Task: Show all photos of home in Joshua Tree, California, United States.
Action: Mouse moved to (379, 135)
Screenshot: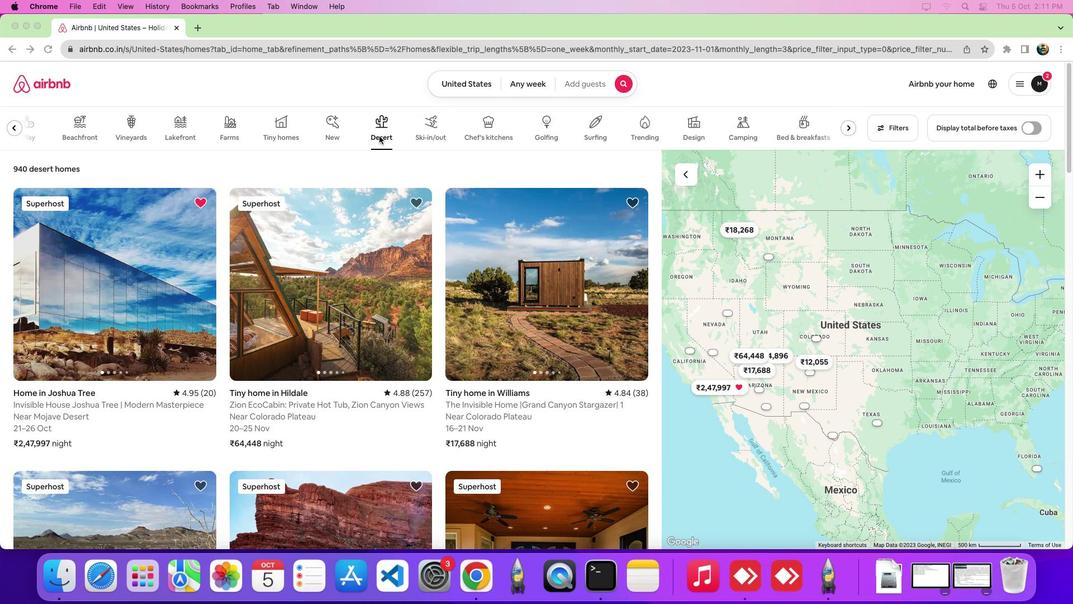 
Action: Mouse pressed left at (379, 135)
Screenshot: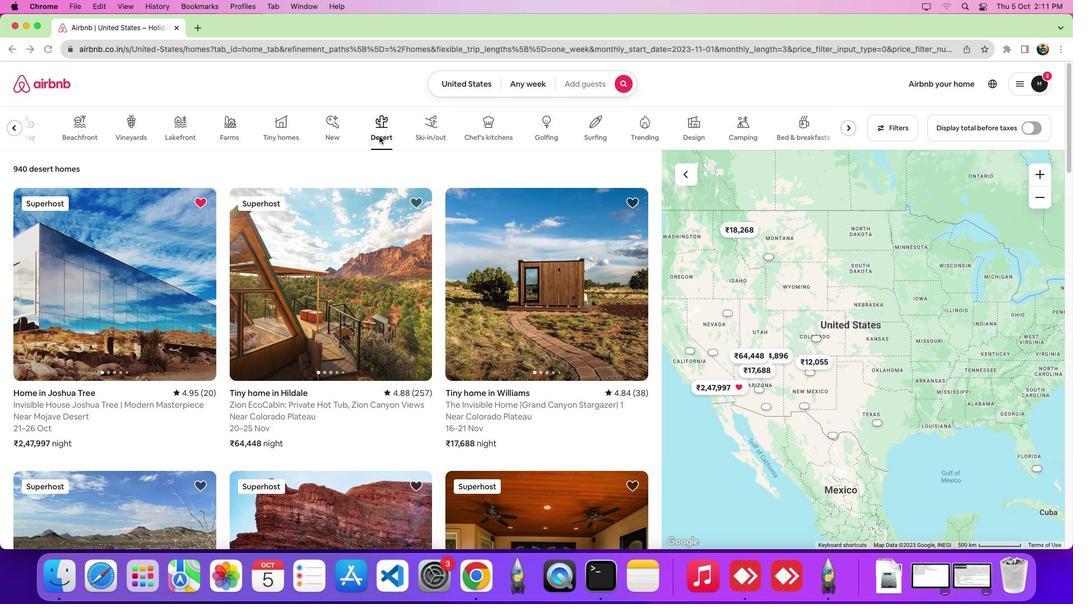 
Action: Mouse moved to (130, 305)
Screenshot: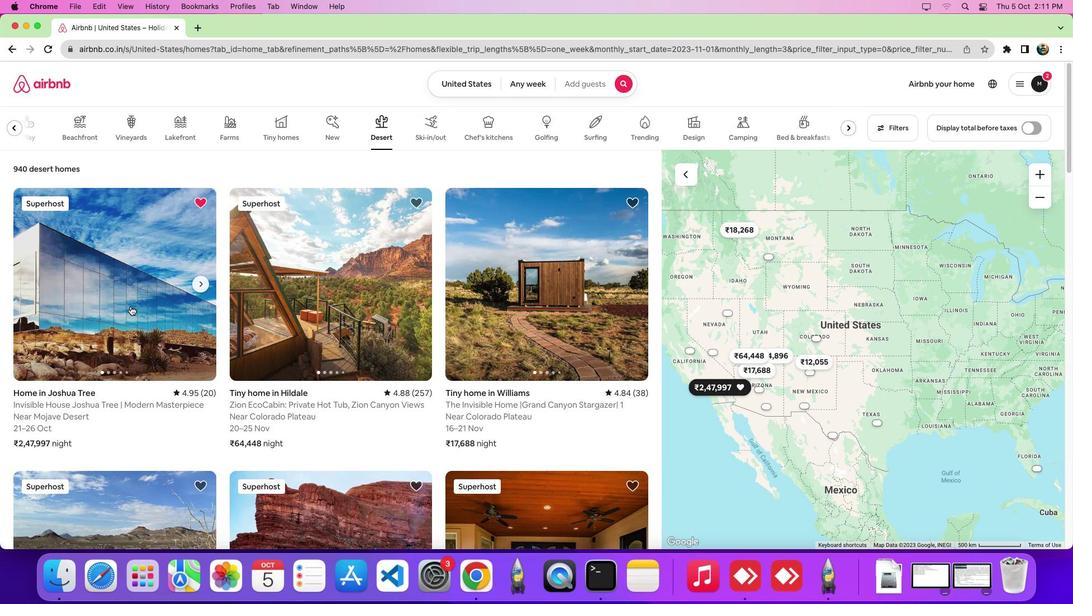 
Action: Mouse pressed left at (130, 305)
Screenshot: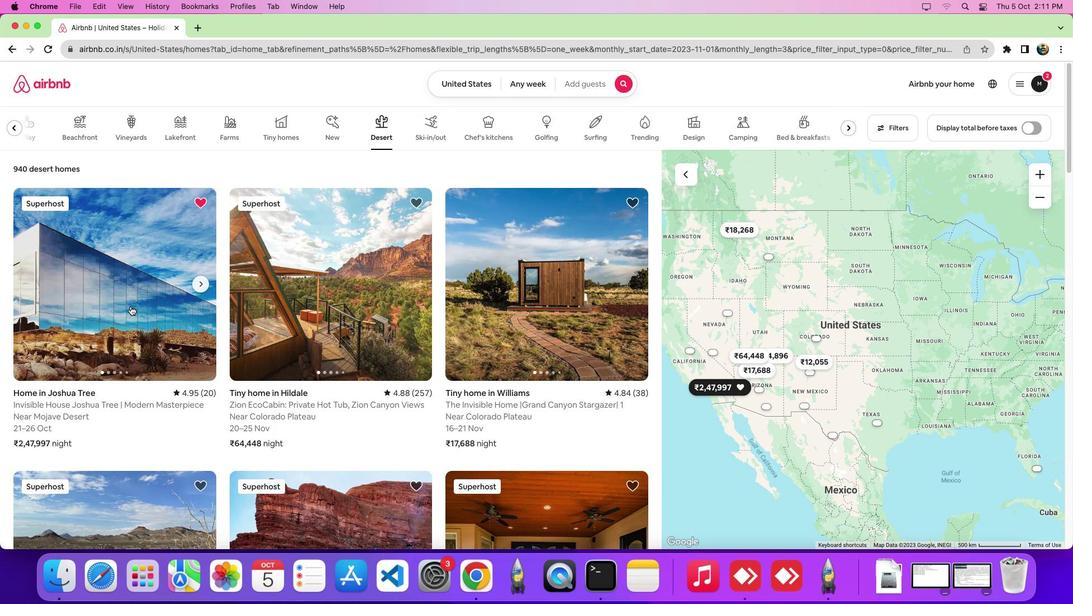 
Action: Mouse moved to (774, 377)
Screenshot: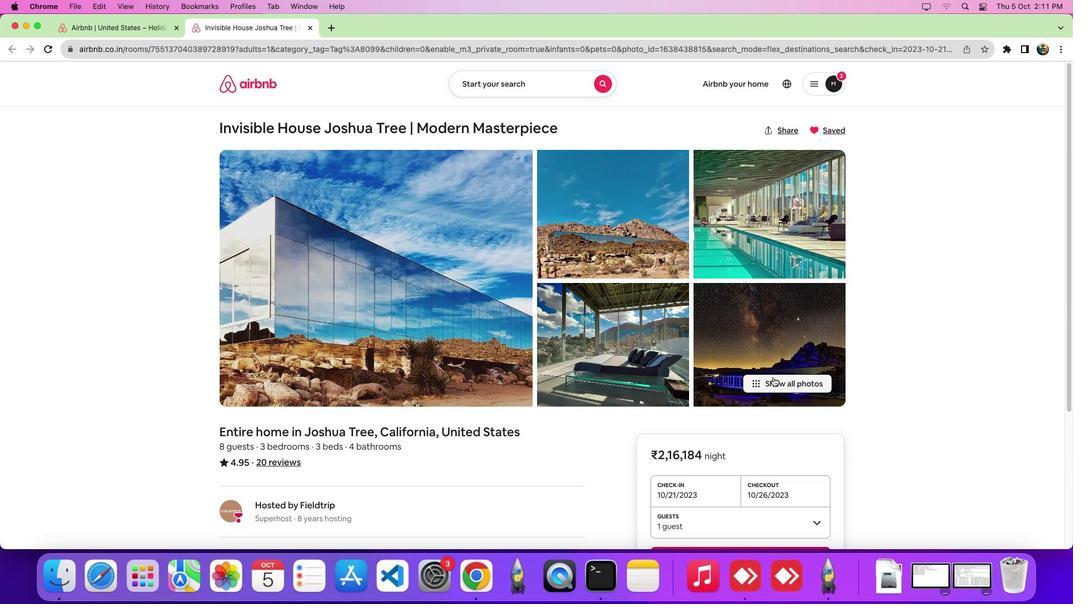 
Action: Mouse pressed left at (774, 377)
Screenshot: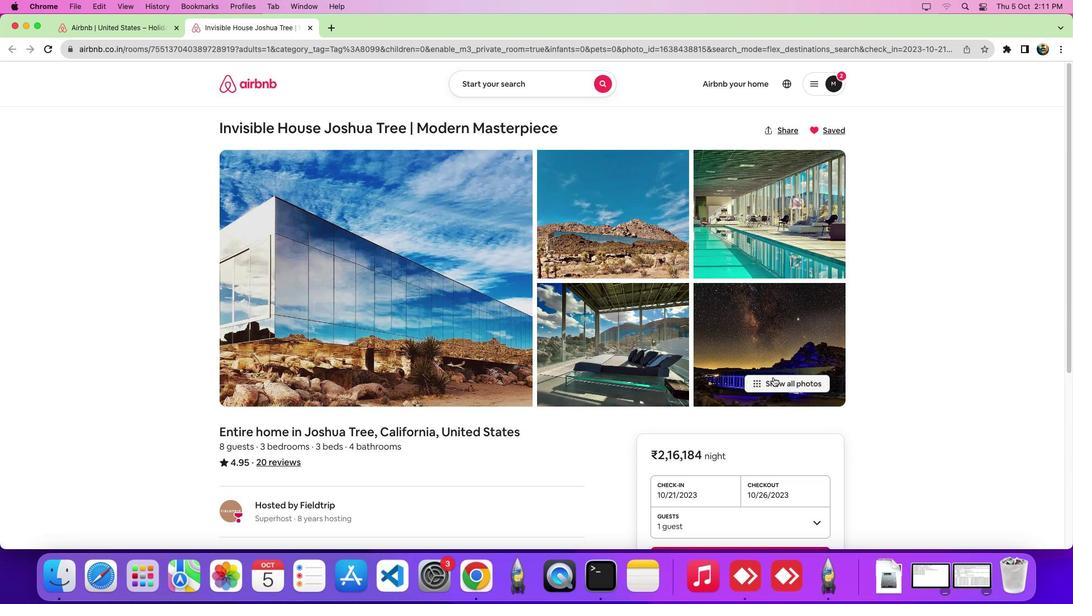 
Action: Mouse moved to (724, 349)
Screenshot: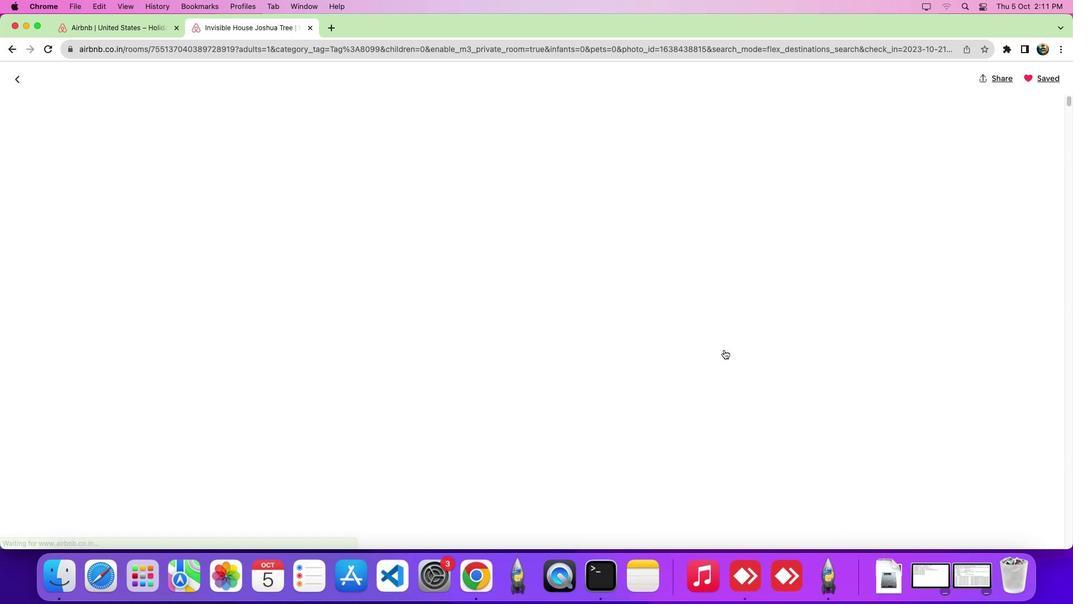 
Action: Mouse scrolled (724, 349) with delta (0, 0)
Screenshot: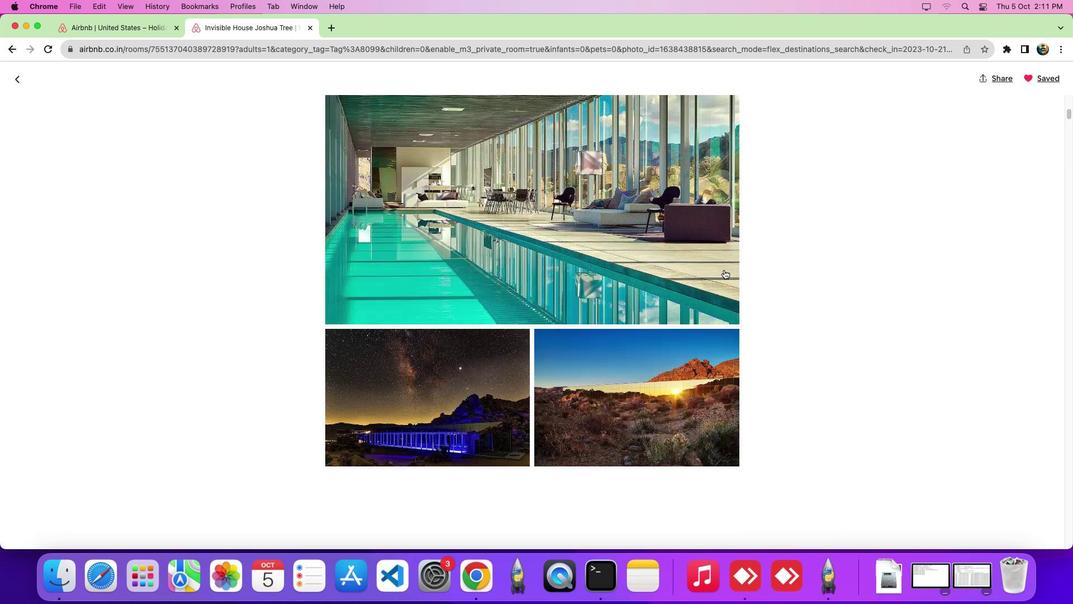 
Action: Mouse scrolled (724, 349) with delta (0, -1)
Screenshot: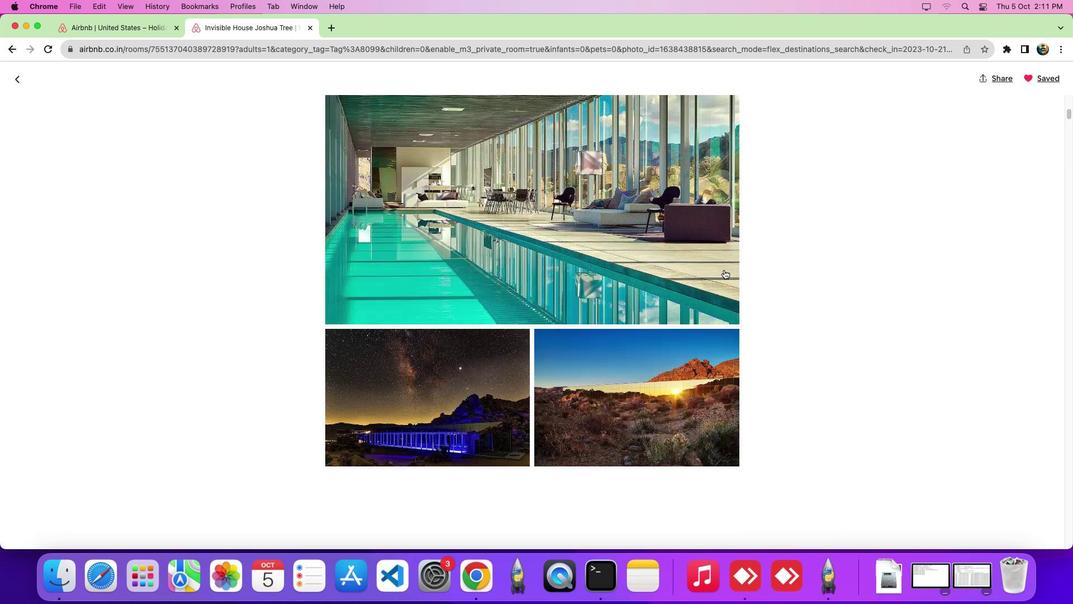 
Action: Mouse scrolled (724, 349) with delta (0, -5)
Screenshot: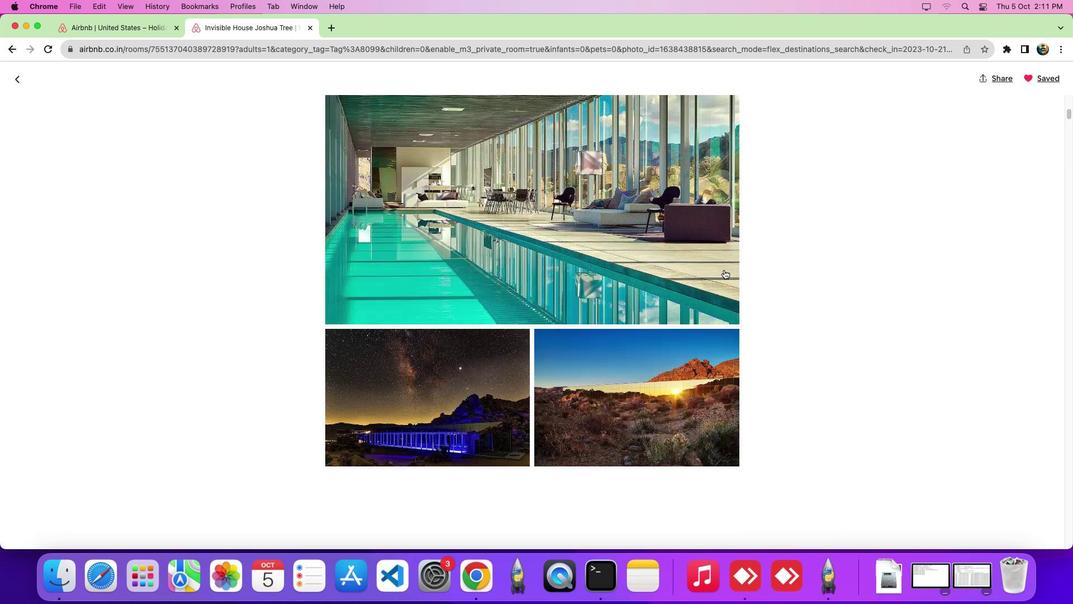 
Action: Mouse scrolled (724, 349) with delta (0, -7)
Screenshot: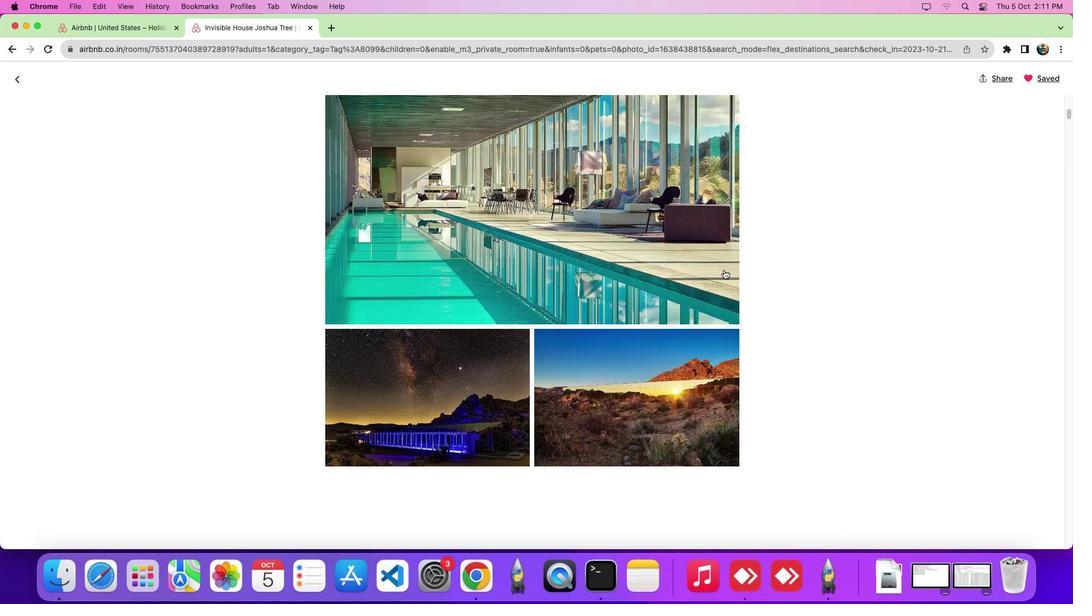 
Action: Mouse scrolled (724, 349) with delta (0, -8)
Screenshot: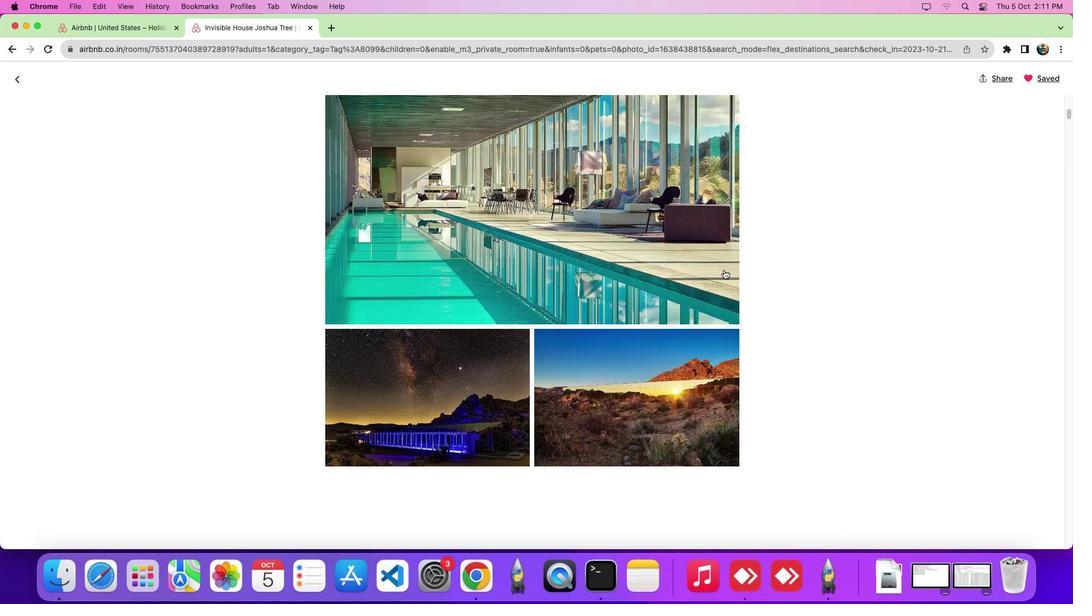 
Action: Mouse moved to (723, 274)
Screenshot: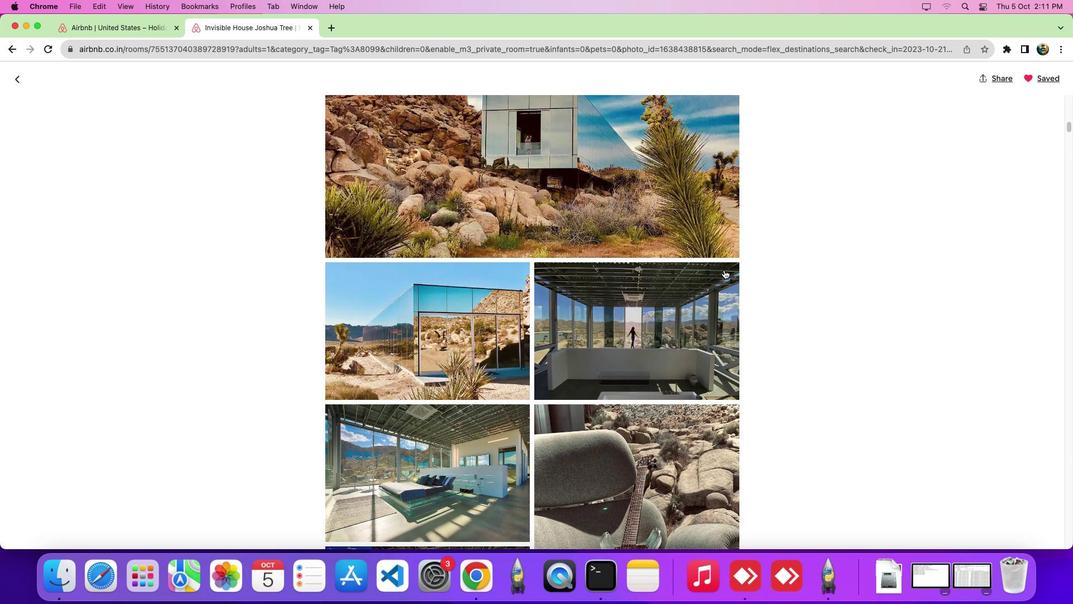 
